 Task: In the  document Harrypotter.html Use the tool word Count 'and display word count while typing' Create the translated copy of the document in  'German' Change notification to  None
Action: Mouse moved to (215, 79)
Screenshot: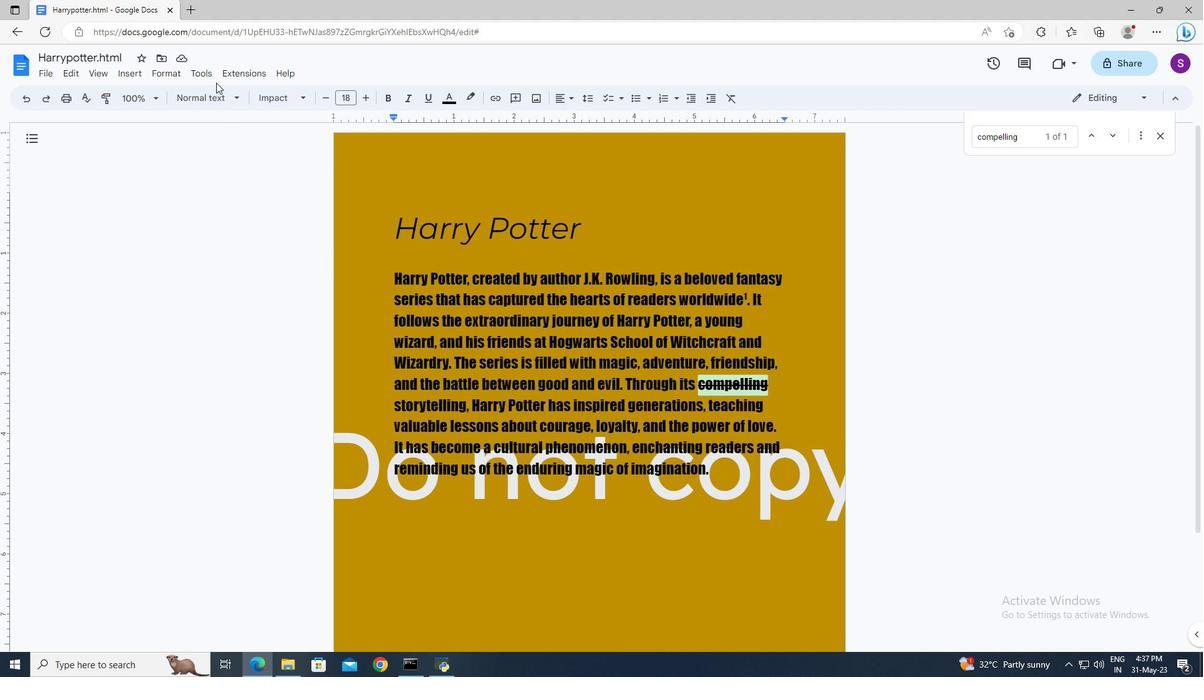 
Action: Mouse pressed left at (215, 79)
Screenshot: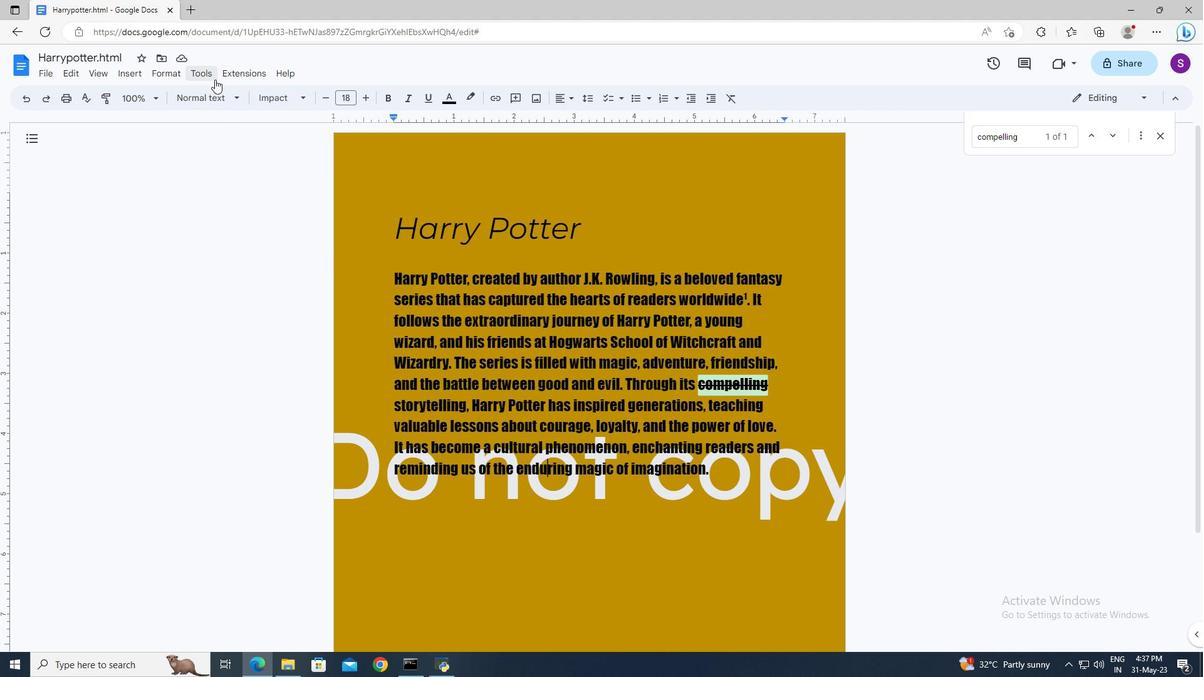 
Action: Mouse moved to (373, 115)
Screenshot: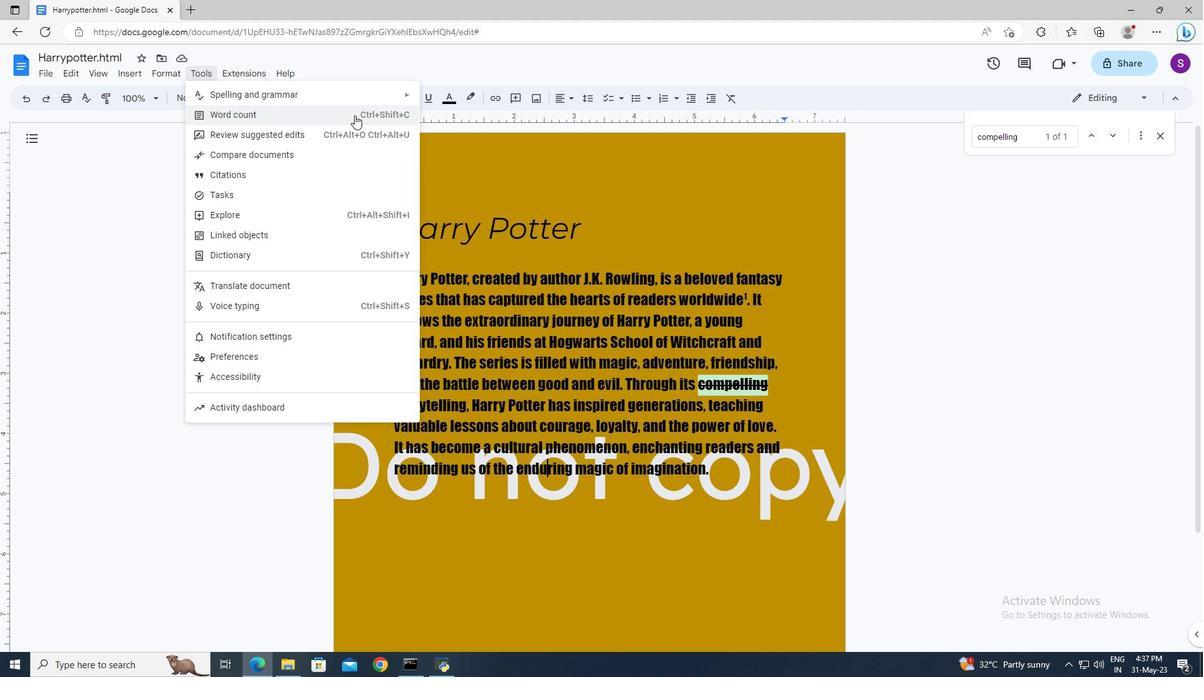 
Action: Mouse pressed left at (373, 115)
Screenshot: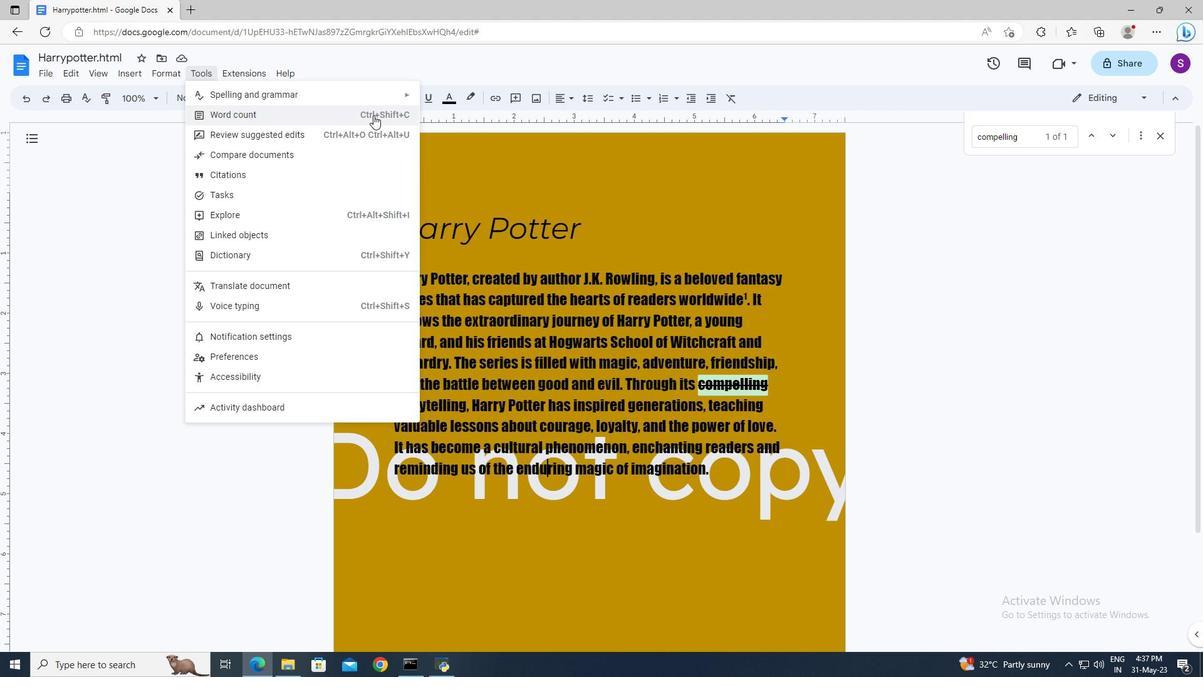 
Action: Mouse moved to (526, 405)
Screenshot: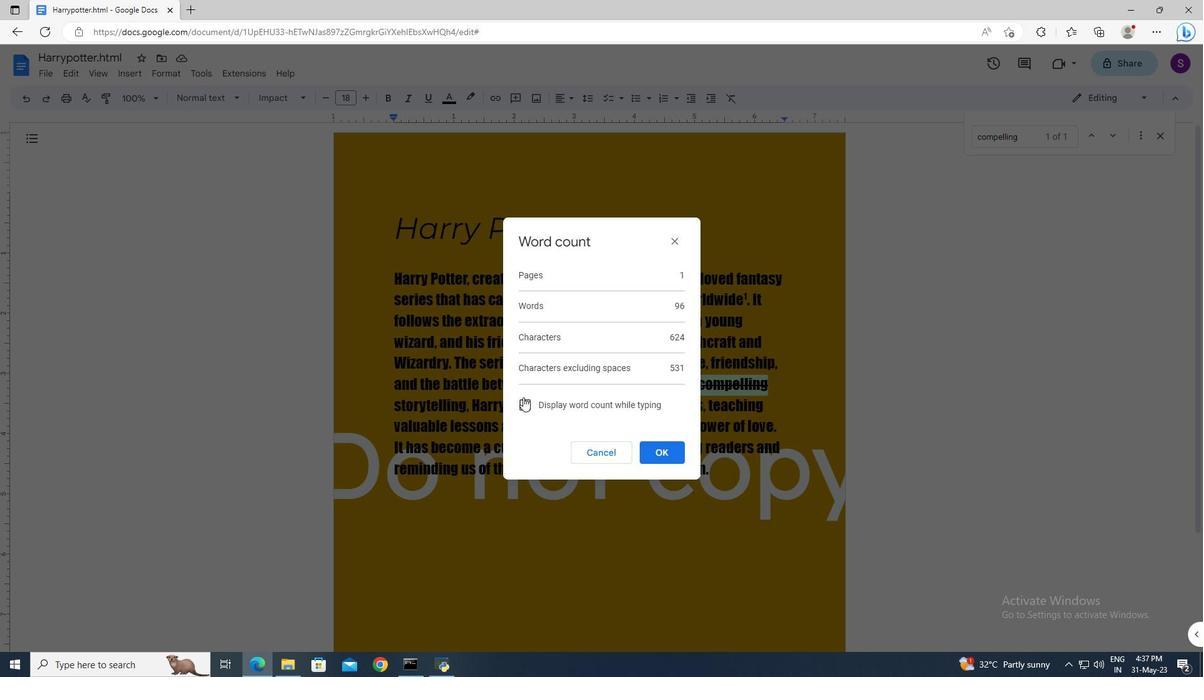 
Action: Mouse pressed left at (526, 405)
Screenshot: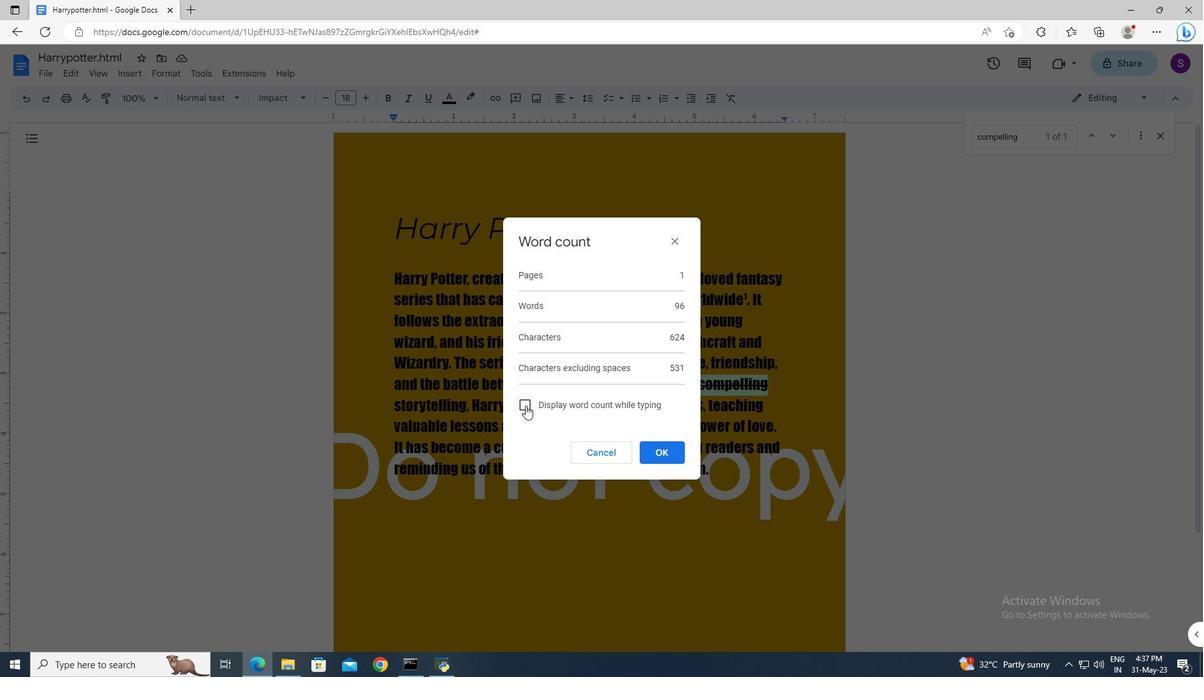 
Action: Mouse moved to (645, 452)
Screenshot: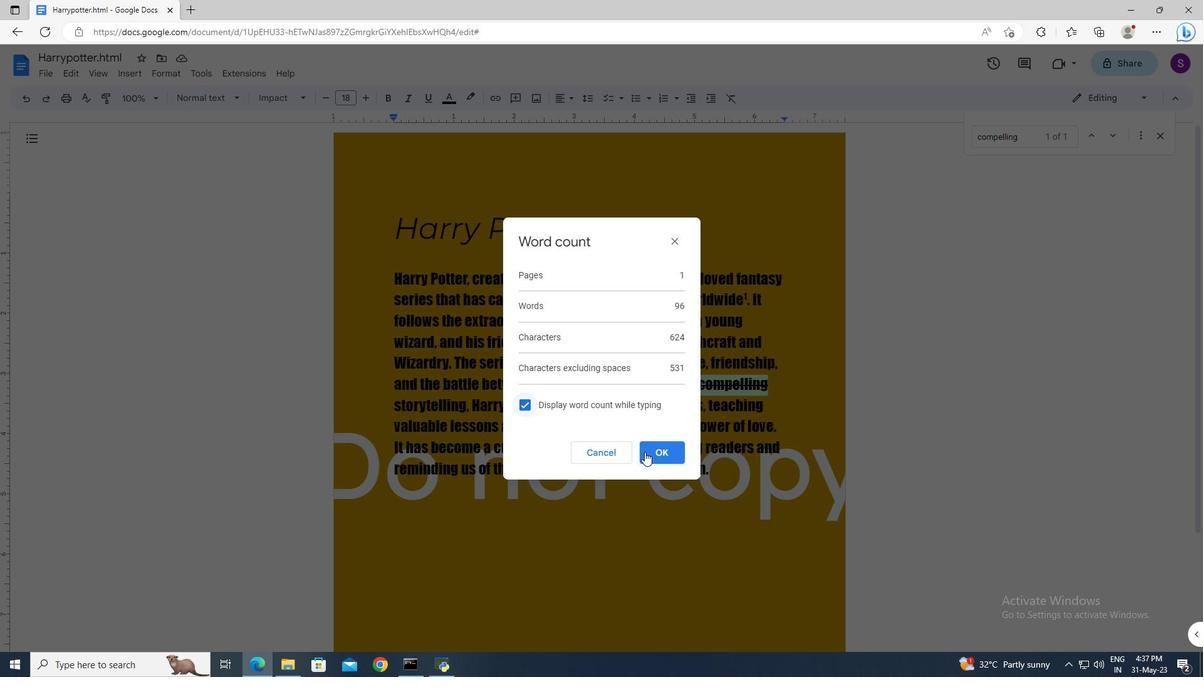 
Action: Mouse pressed left at (645, 452)
Screenshot: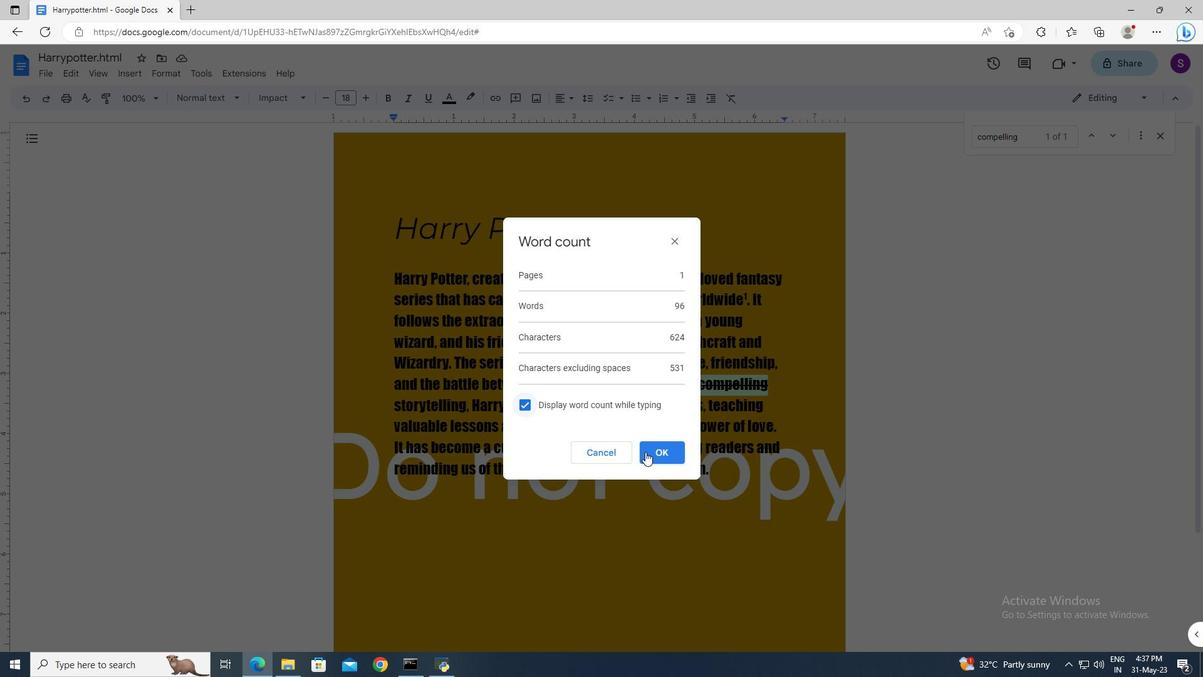 
Action: Mouse moved to (215, 69)
Screenshot: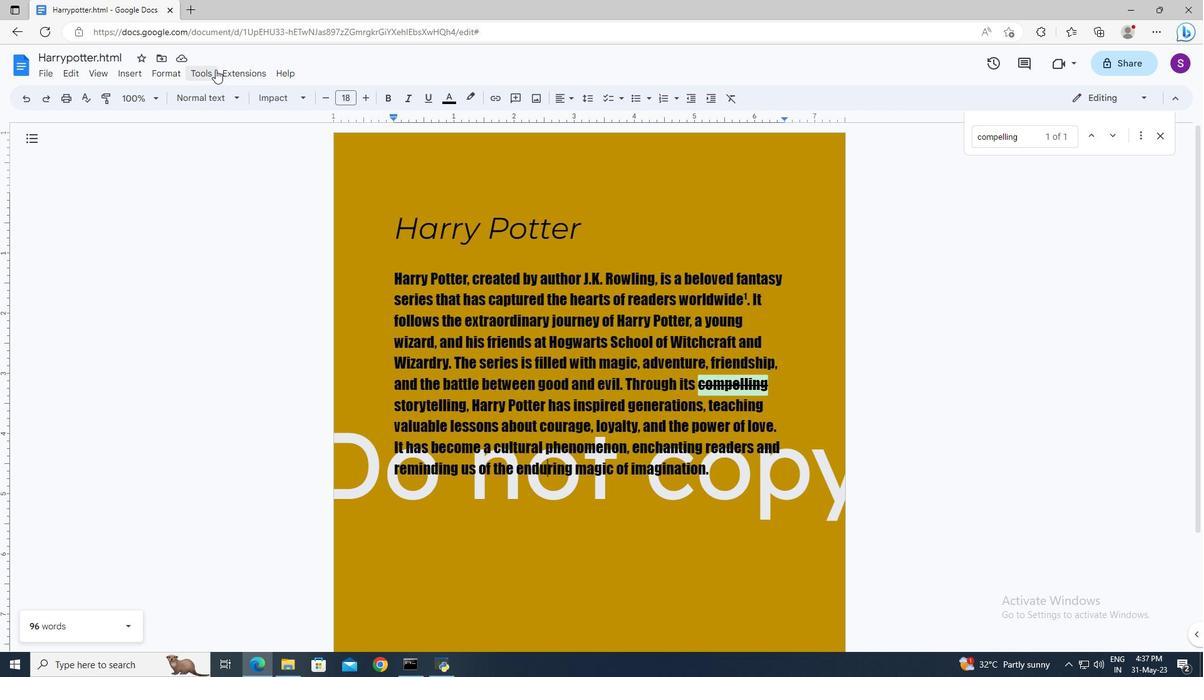 
Action: Mouse pressed left at (215, 69)
Screenshot: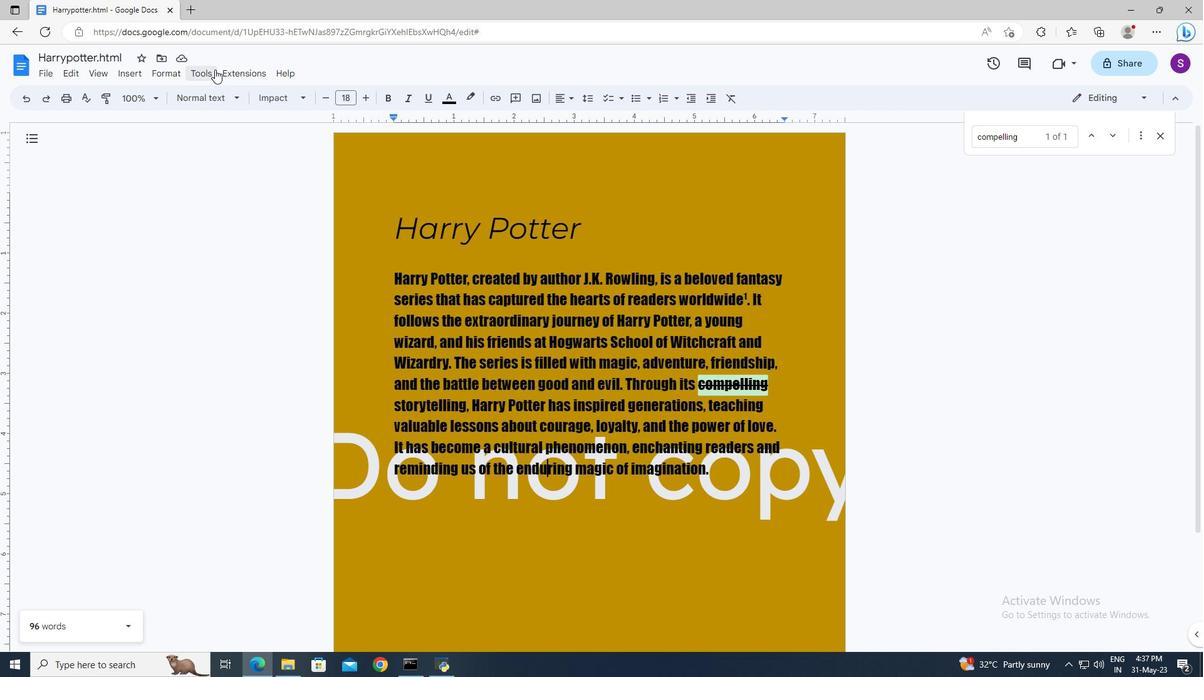 
Action: Mouse moved to (249, 288)
Screenshot: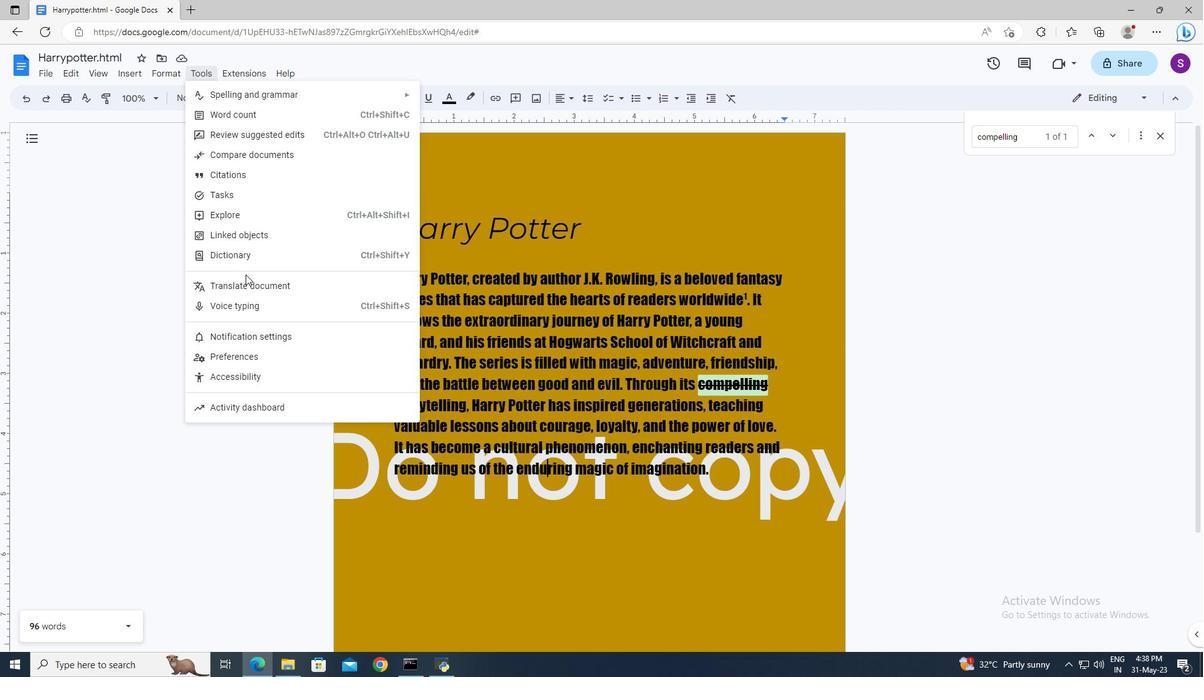 
Action: Mouse pressed left at (249, 288)
Screenshot: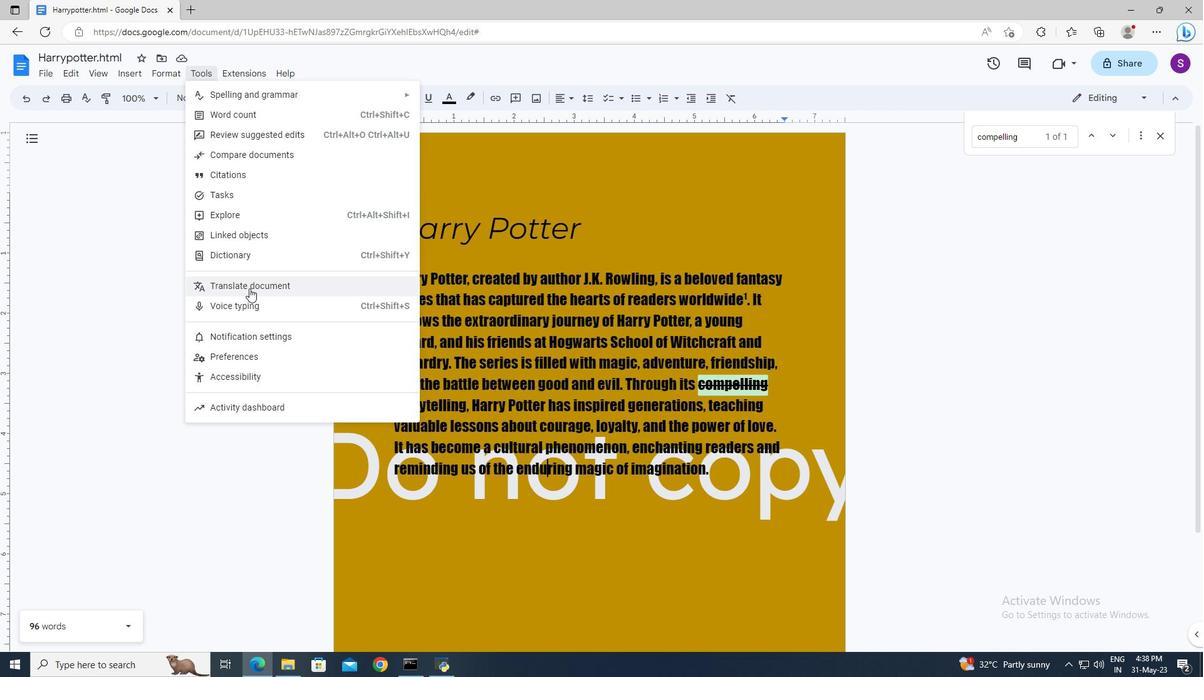 
Action: Mouse moved to (507, 373)
Screenshot: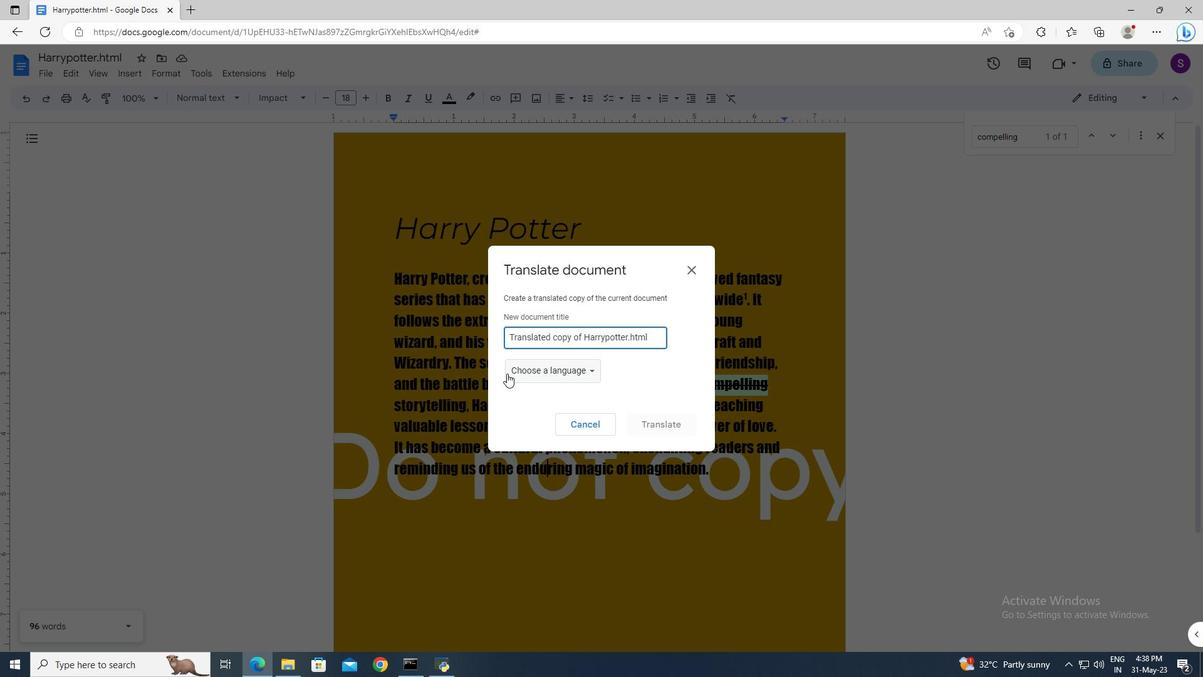 
Action: Mouse pressed left at (507, 373)
Screenshot: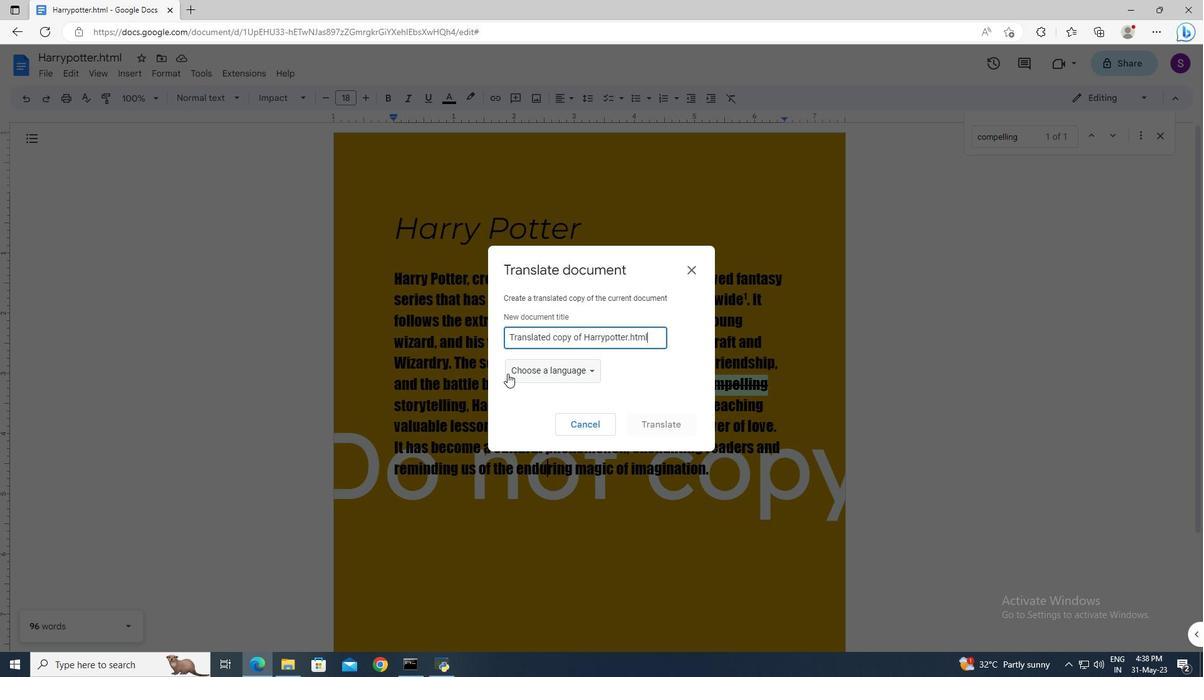 
Action: Mouse moved to (521, 499)
Screenshot: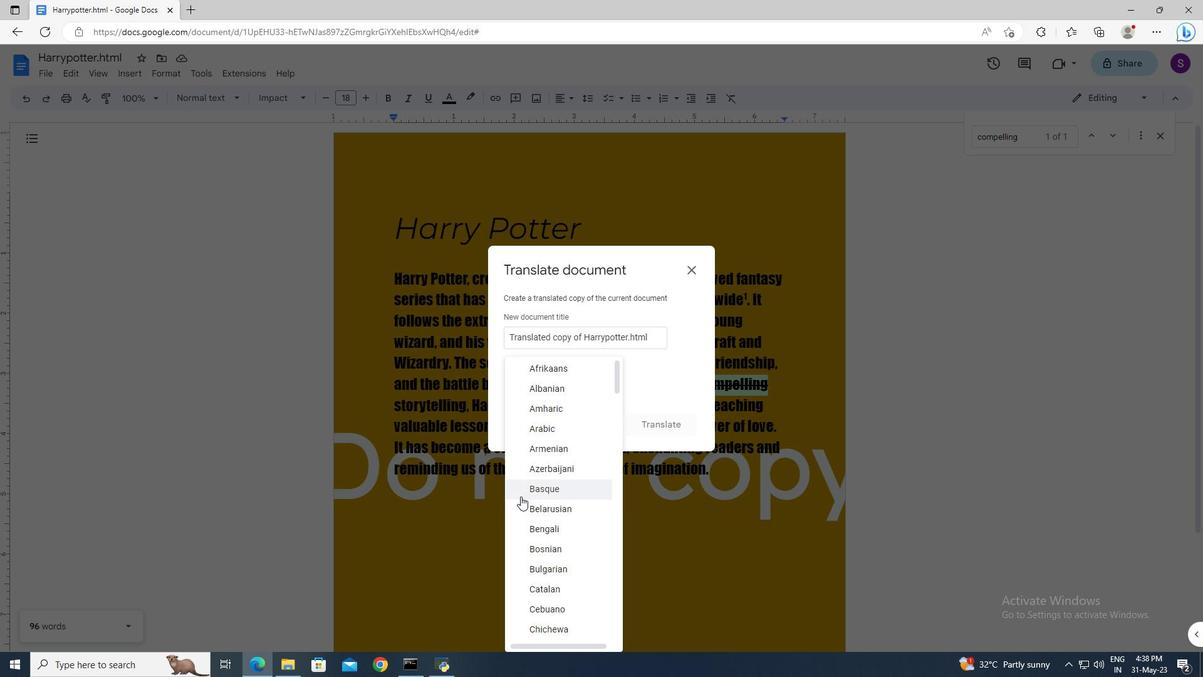 
Action: Mouse scrolled (521, 498) with delta (0, 0)
Screenshot: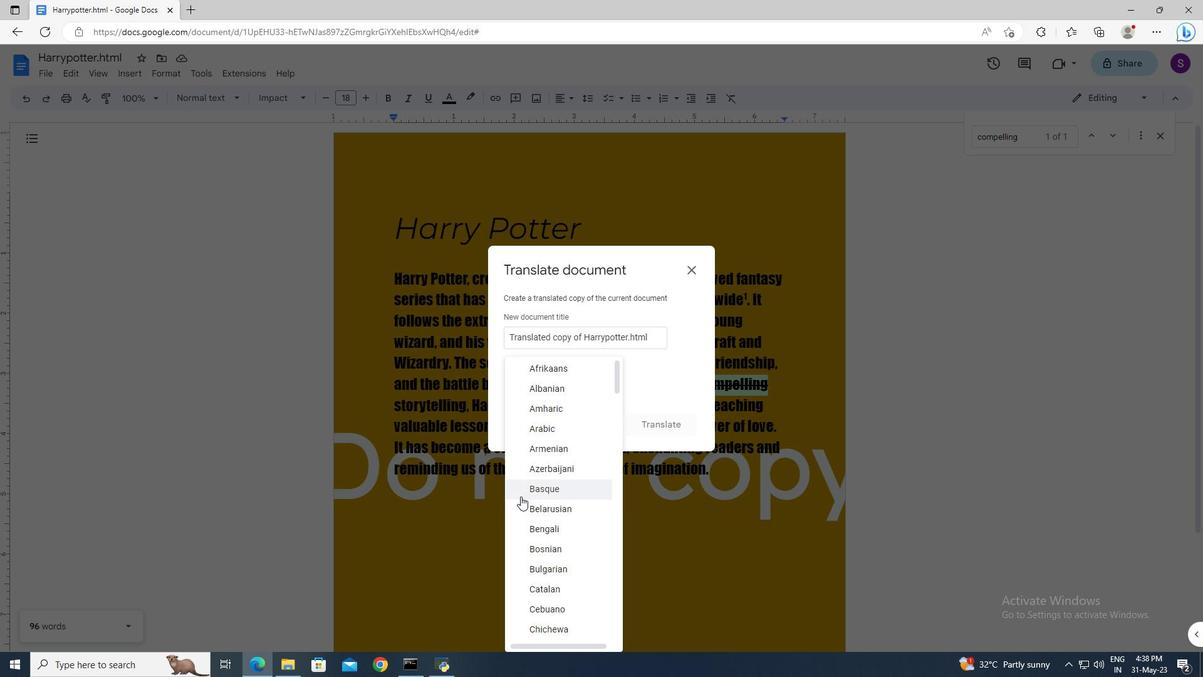 
Action: Mouse moved to (521, 499)
Screenshot: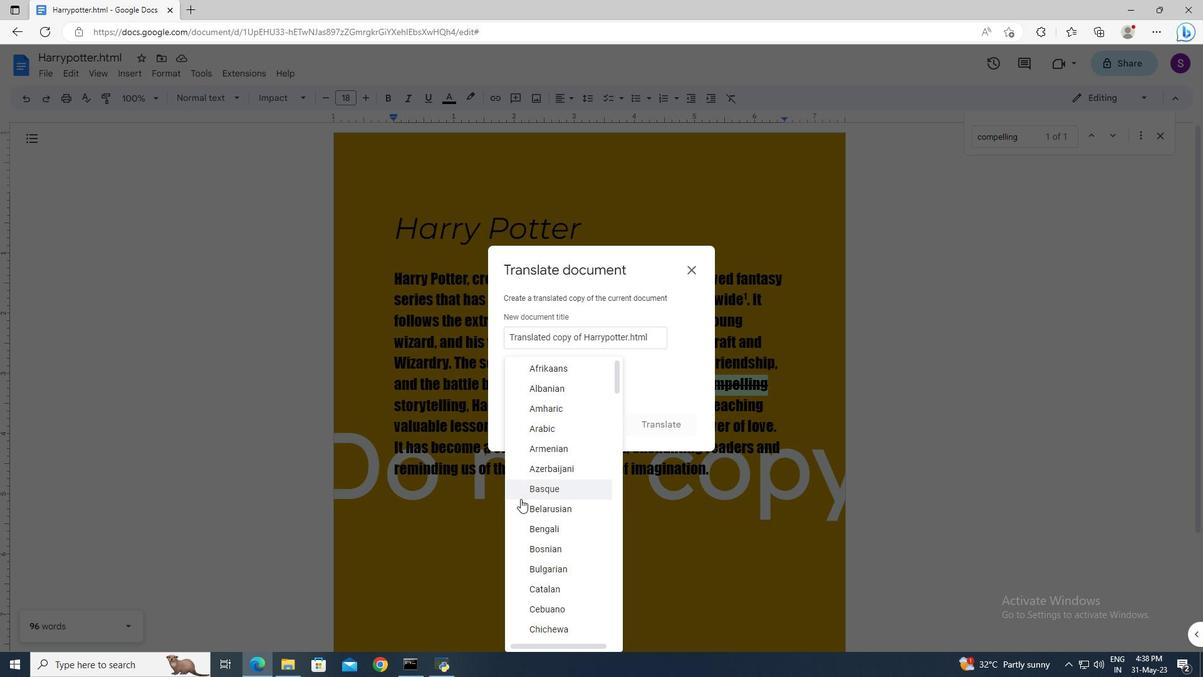 
Action: Mouse scrolled (521, 500) with delta (0, 0)
Screenshot: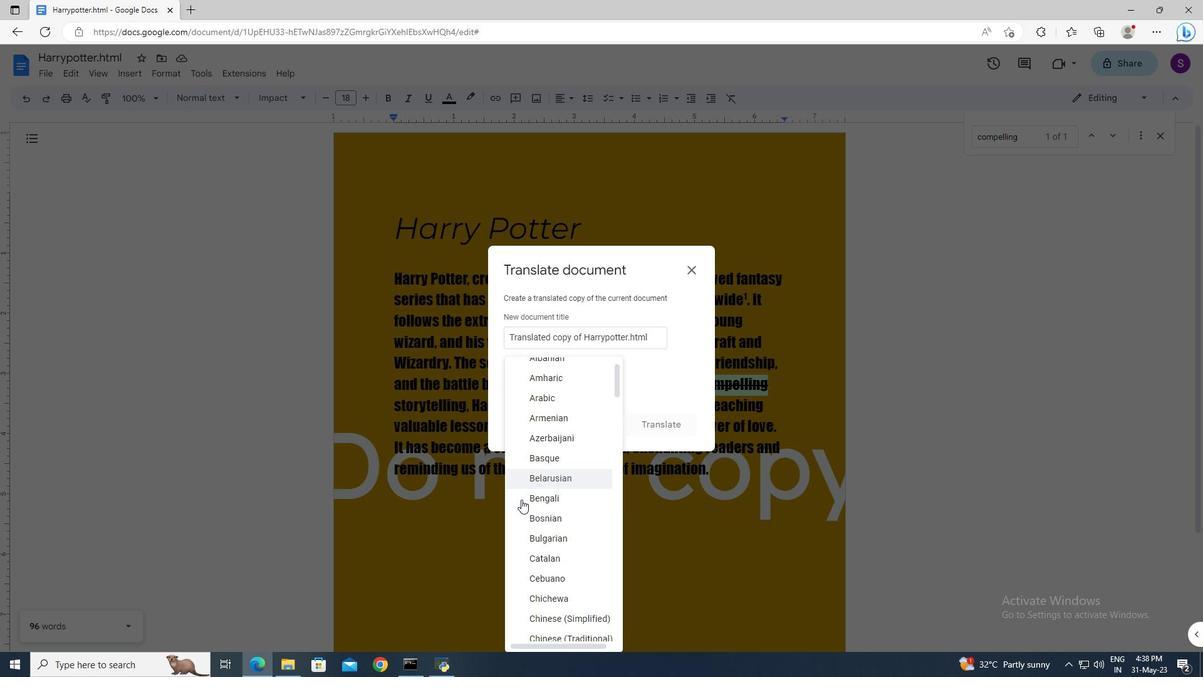 
Action: Mouse scrolled (521, 499) with delta (0, 0)
Screenshot: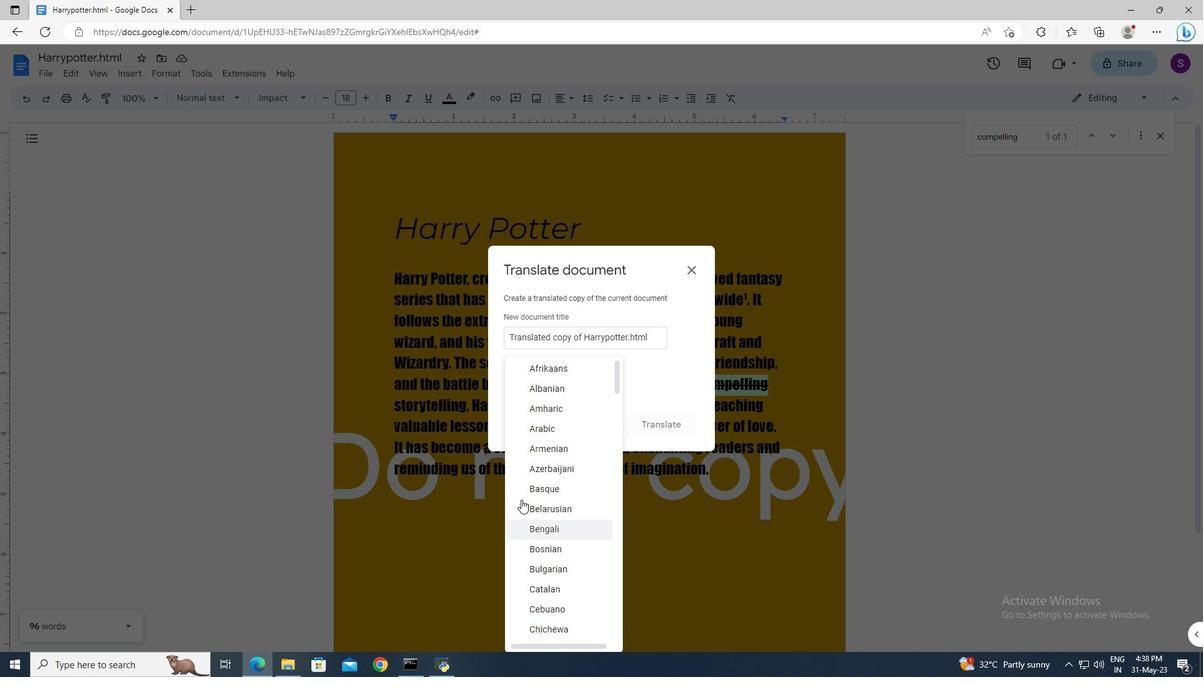 
Action: Mouse scrolled (521, 499) with delta (0, 0)
Screenshot: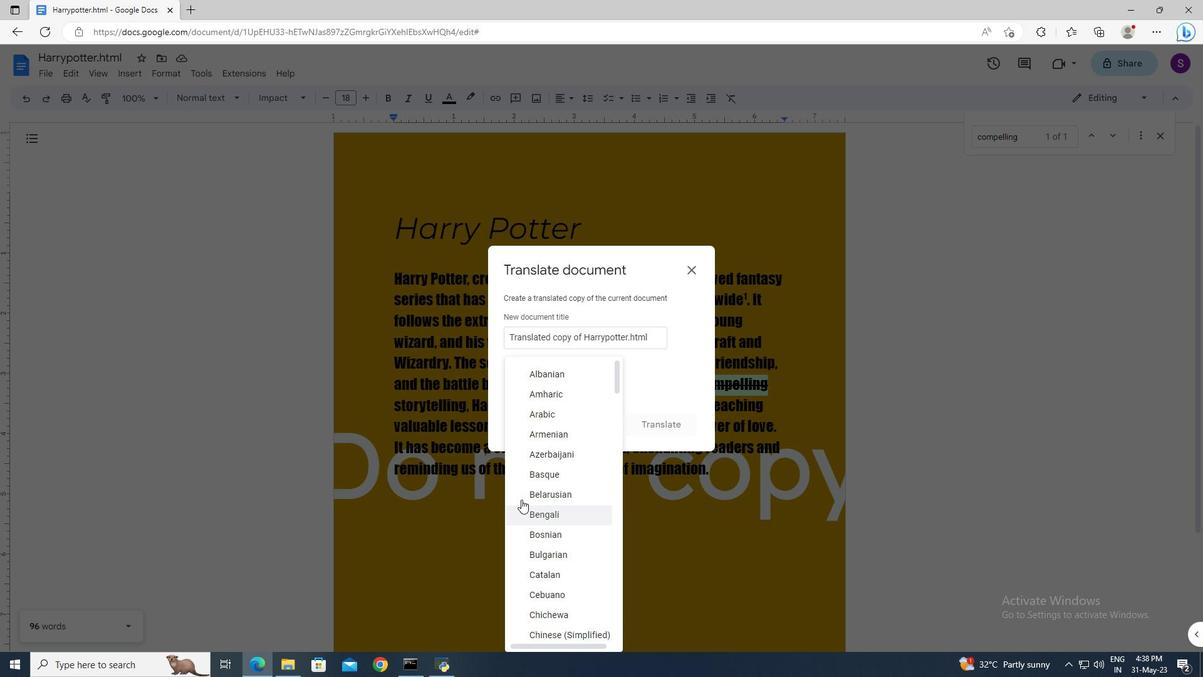 
Action: Mouse scrolled (521, 499) with delta (0, 0)
Screenshot: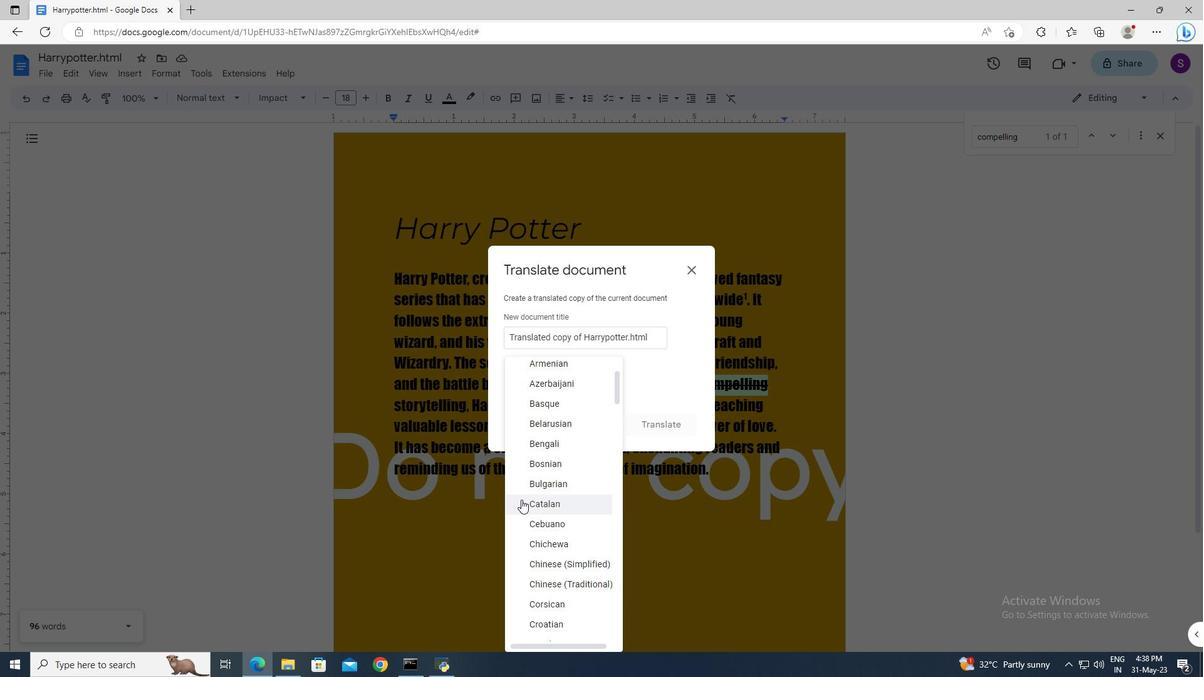 
Action: Mouse scrolled (521, 499) with delta (0, 0)
Screenshot: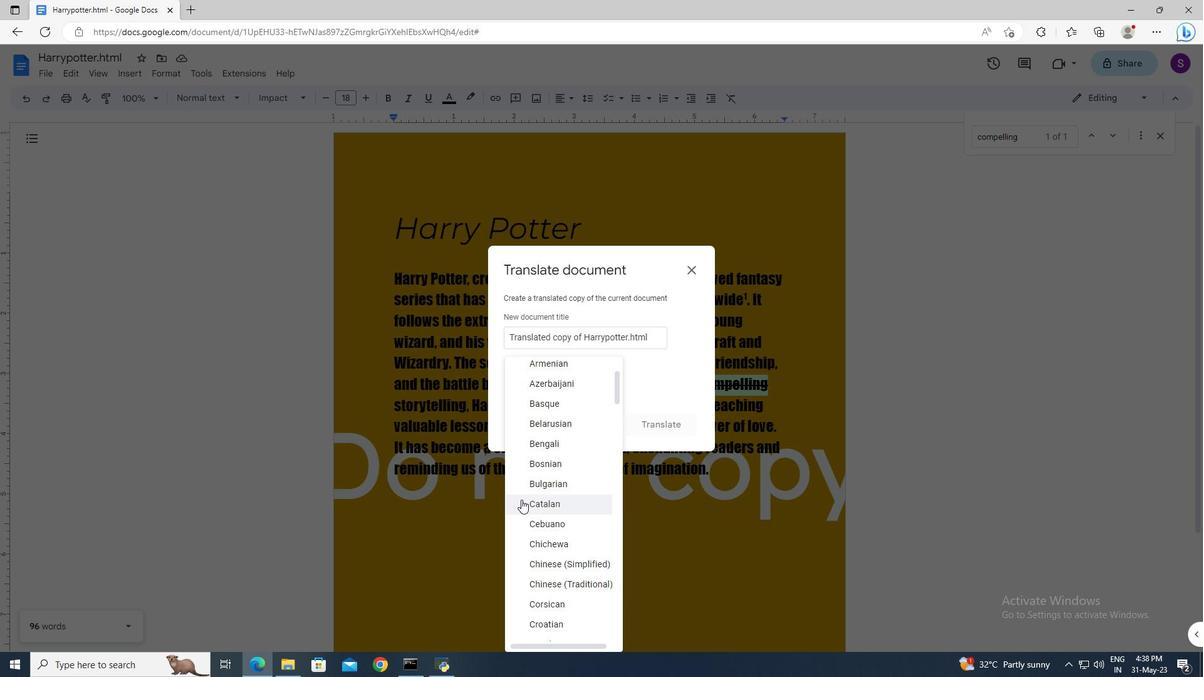 
Action: Mouse scrolled (521, 499) with delta (0, 0)
Screenshot: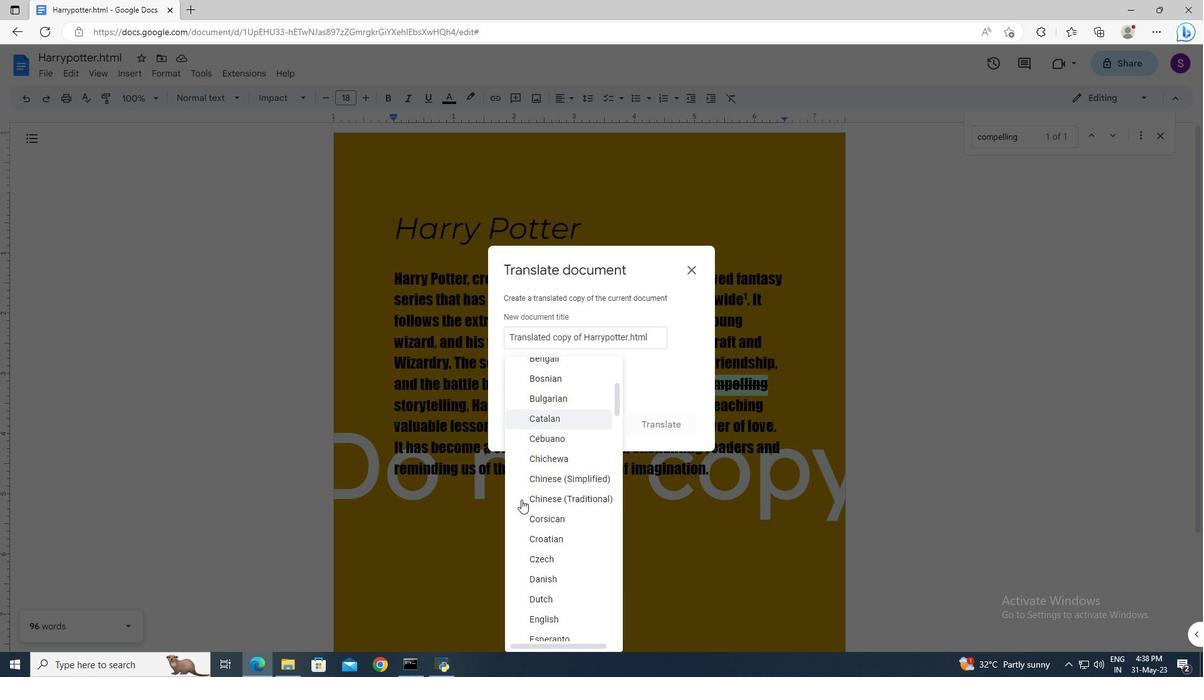 
Action: Mouse scrolled (521, 499) with delta (0, 0)
Screenshot: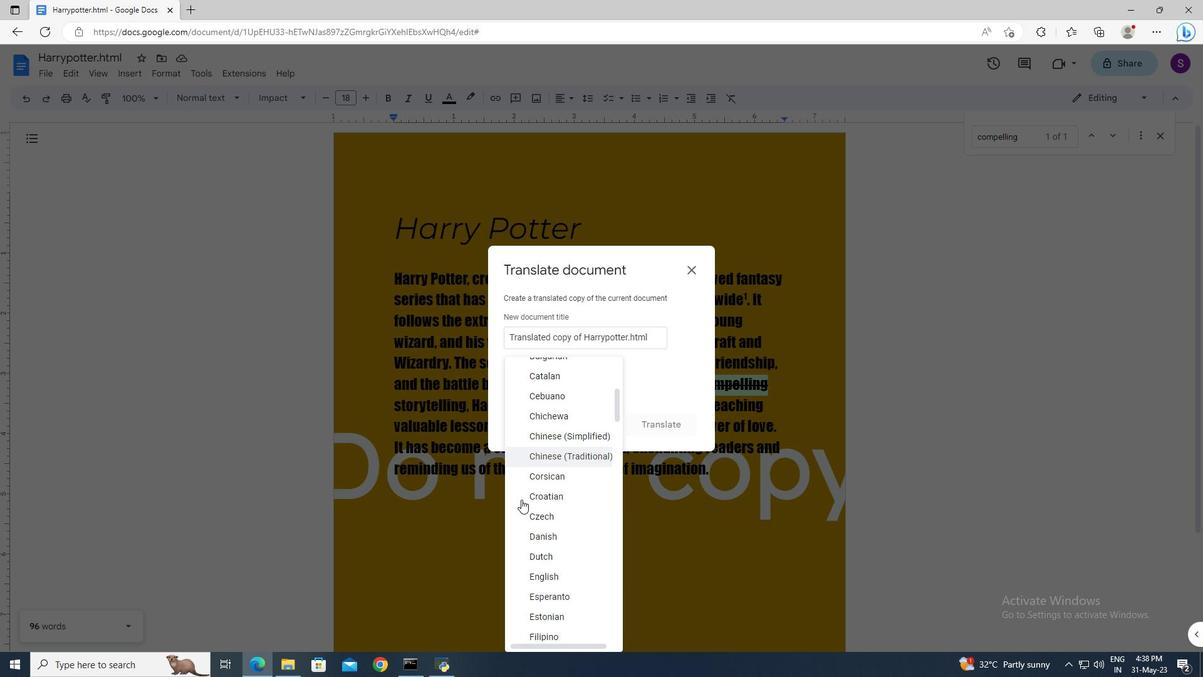 
Action: Mouse scrolled (521, 499) with delta (0, 0)
Screenshot: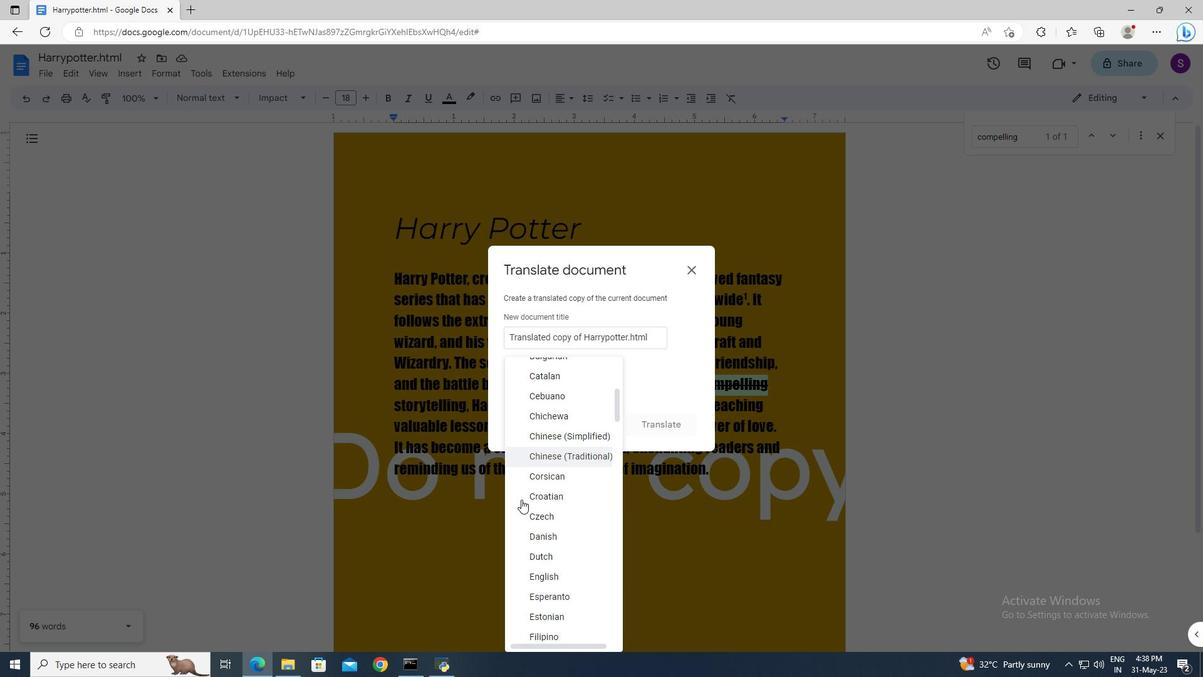 
Action: Mouse scrolled (521, 499) with delta (0, 0)
Screenshot: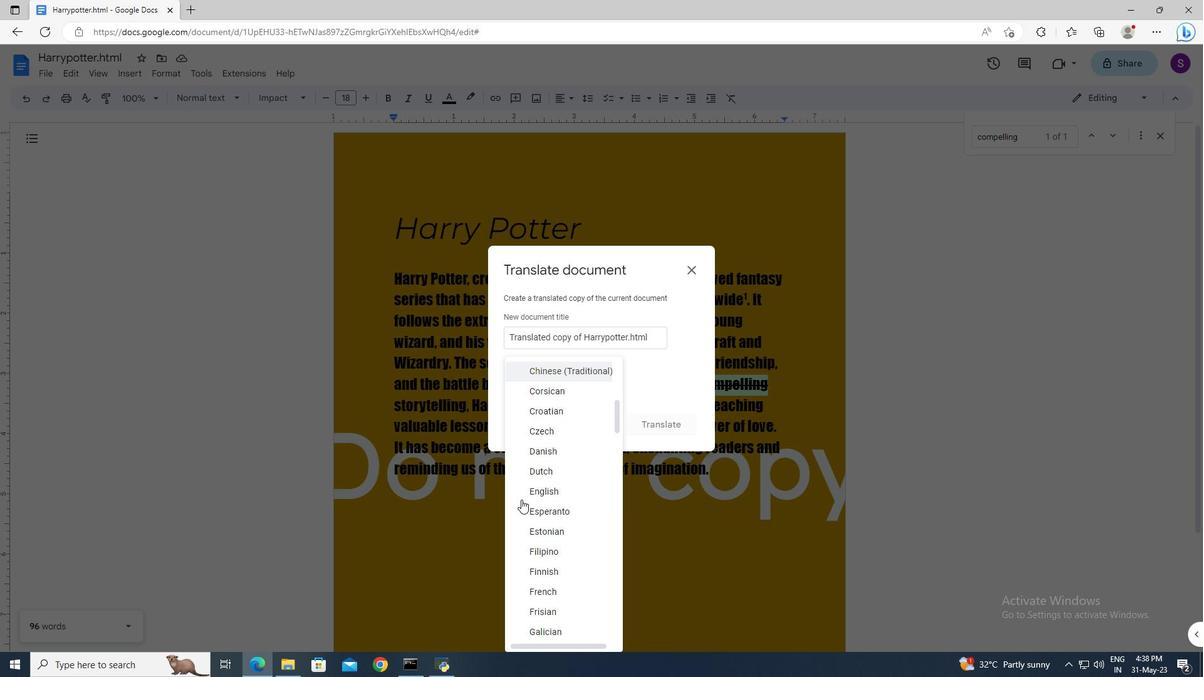 
Action: Mouse scrolled (521, 499) with delta (0, 0)
Screenshot: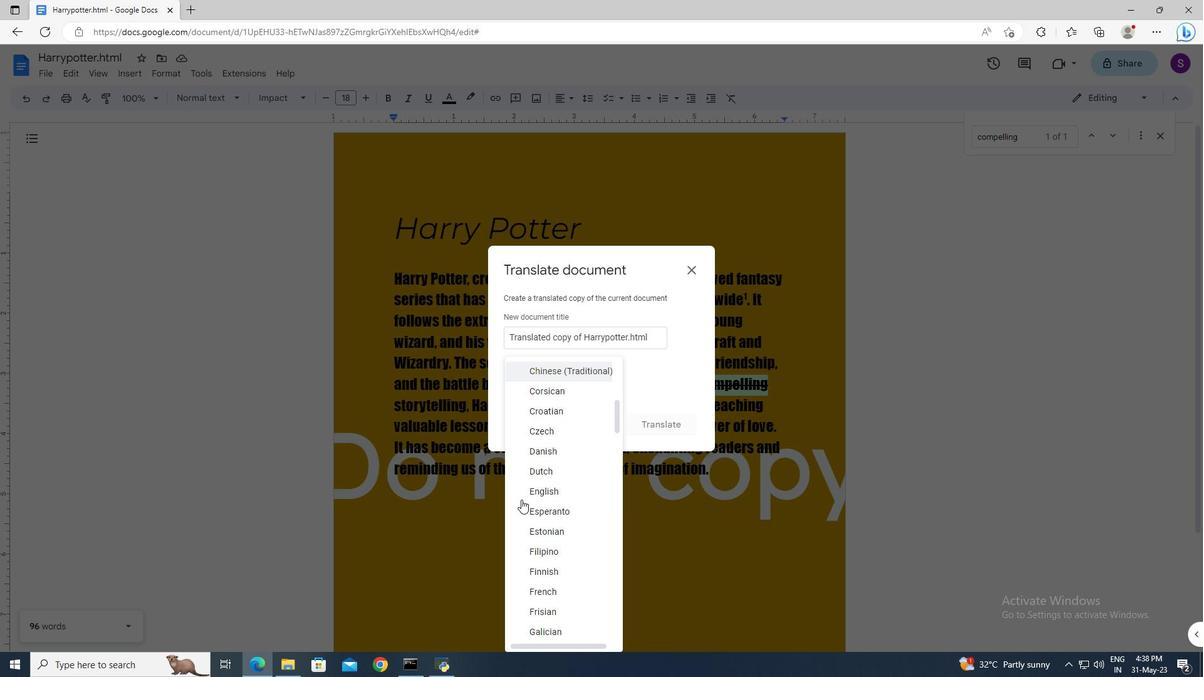 
Action: Mouse scrolled (521, 499) with delta (0, 0)
Screenshot: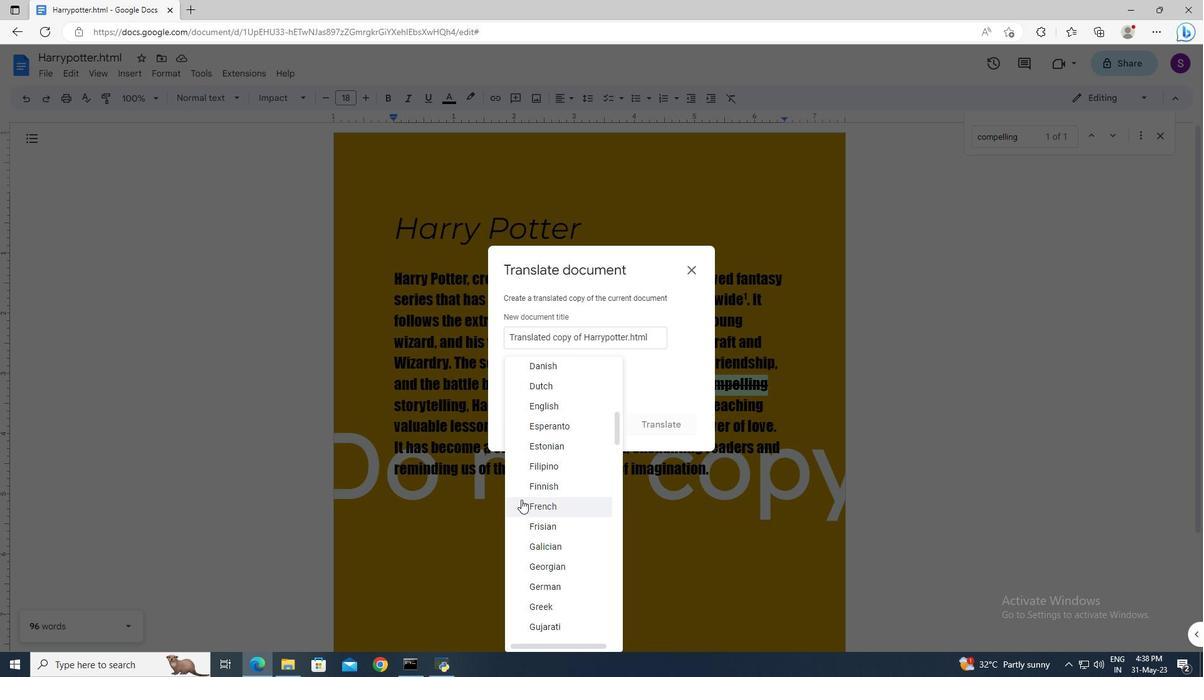 
Action: Mouse moved to (536, 544)
Screenshot: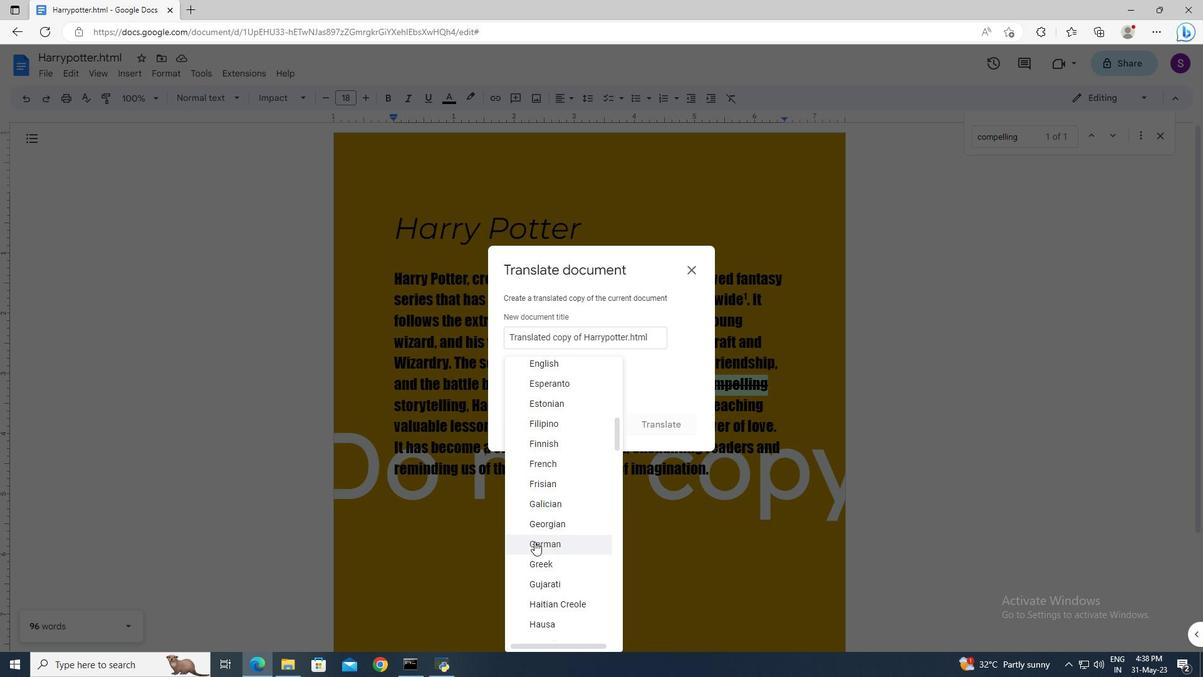 
Action: Mouse pressed left at (536, 544)
Screenshot: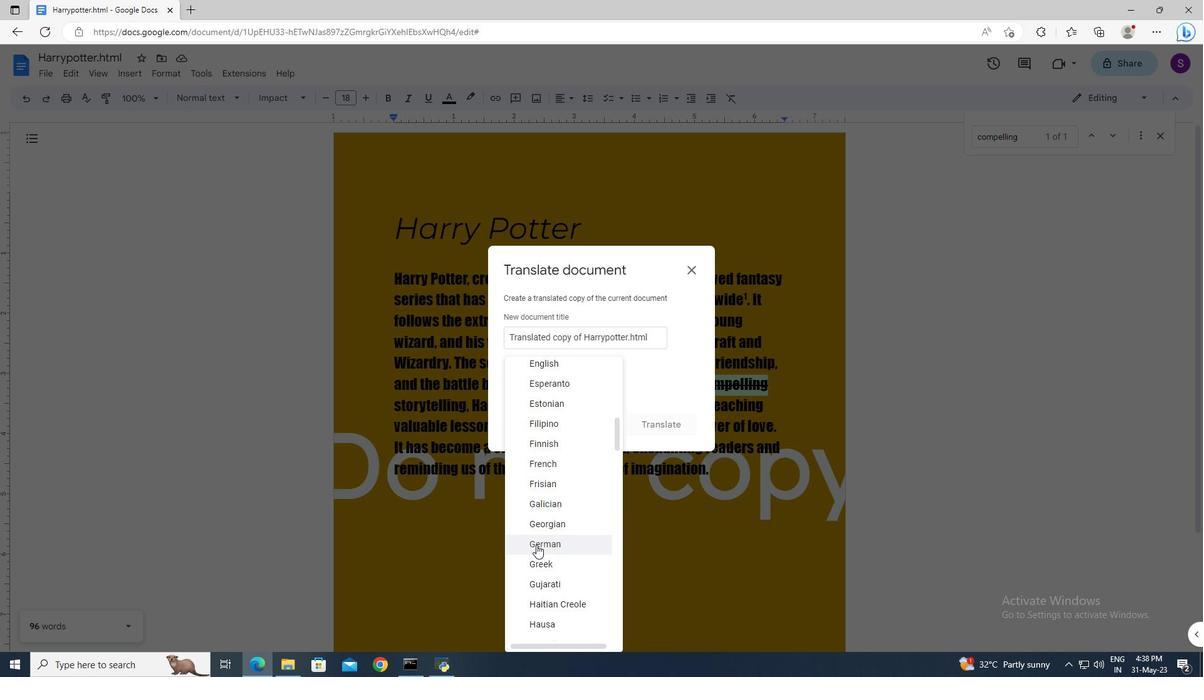 
Action: Mouse moved to (663, 428)
Screenshot: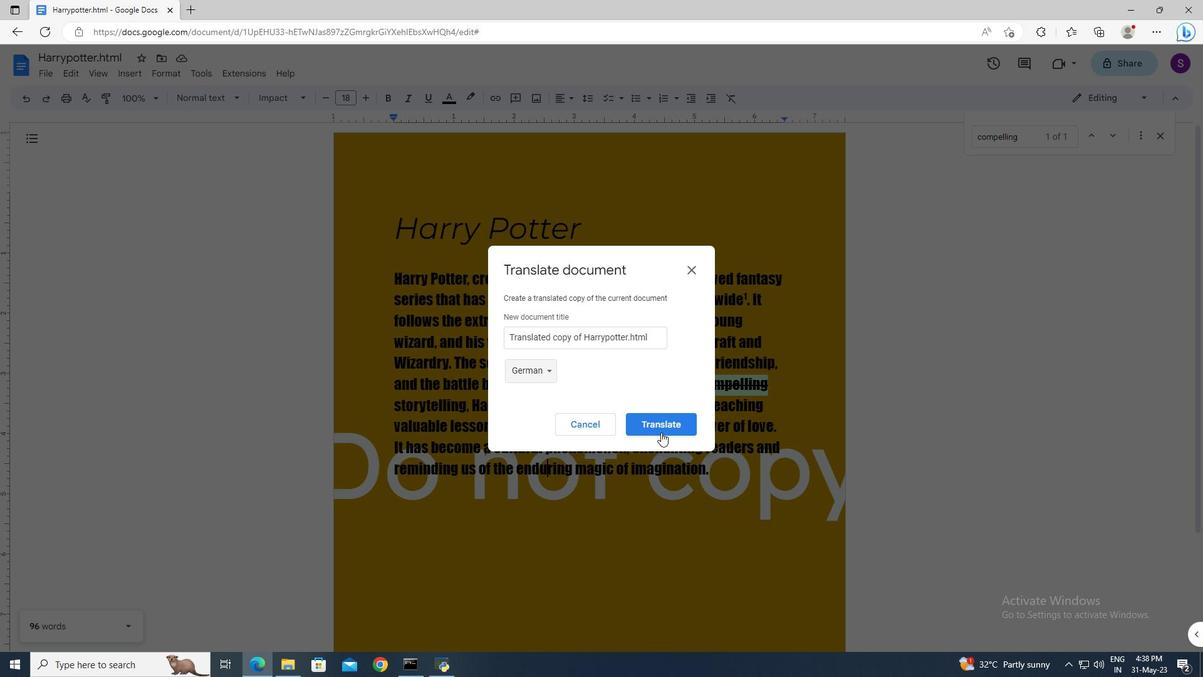 
Action: Mouse pressed left at (663, 428)
Screenshot: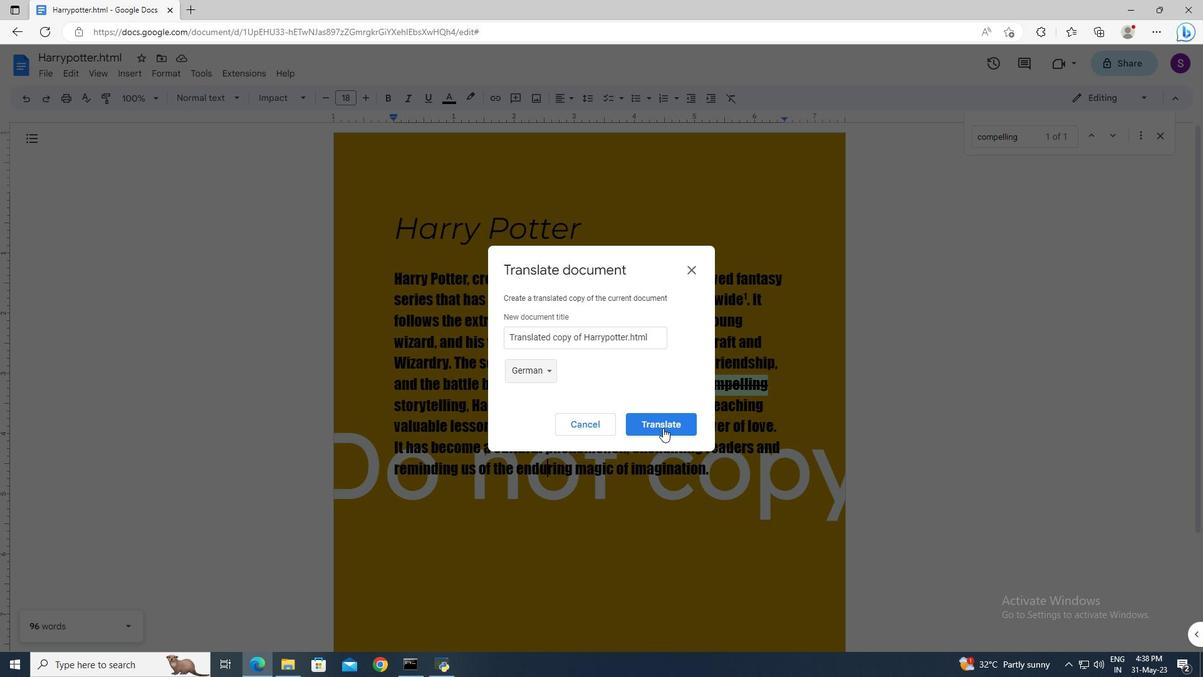 
Action: Mouse moved to (163, 0)
Screenshot: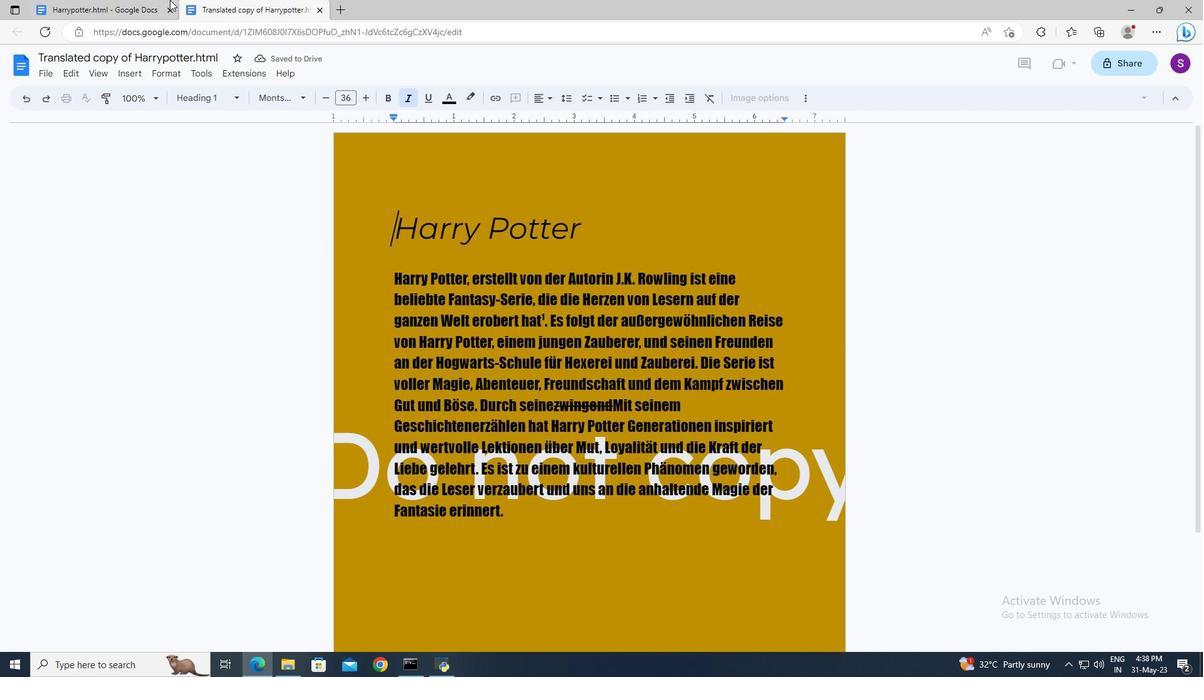 
Action: Mouse pressed left at (163, 0)
Screenshot: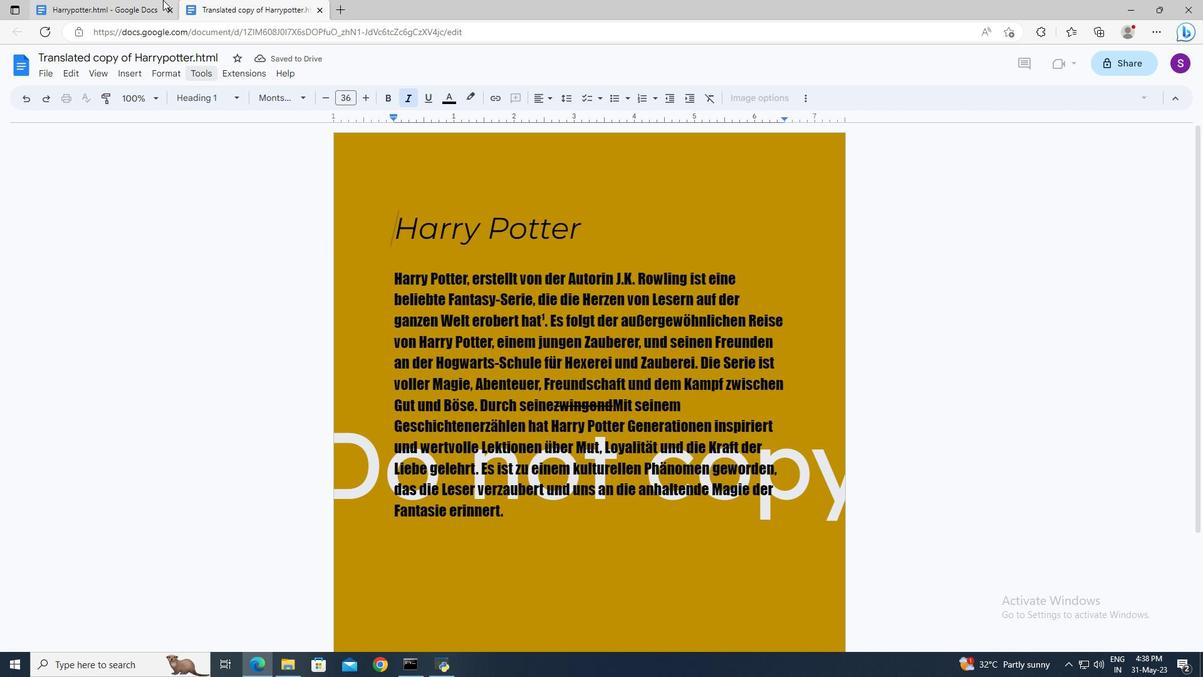 
Action: Mouse moved to (205, 69)
Screenshot: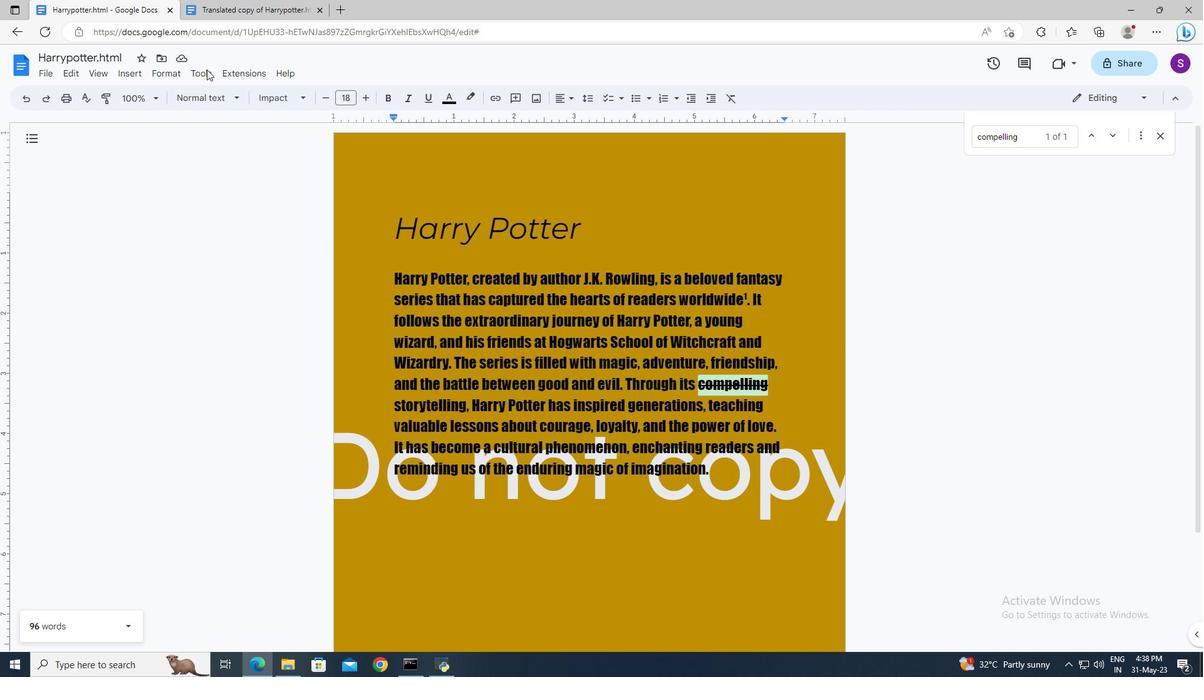 
Action: Mouse pressed left at (205, 69)
Screenshot: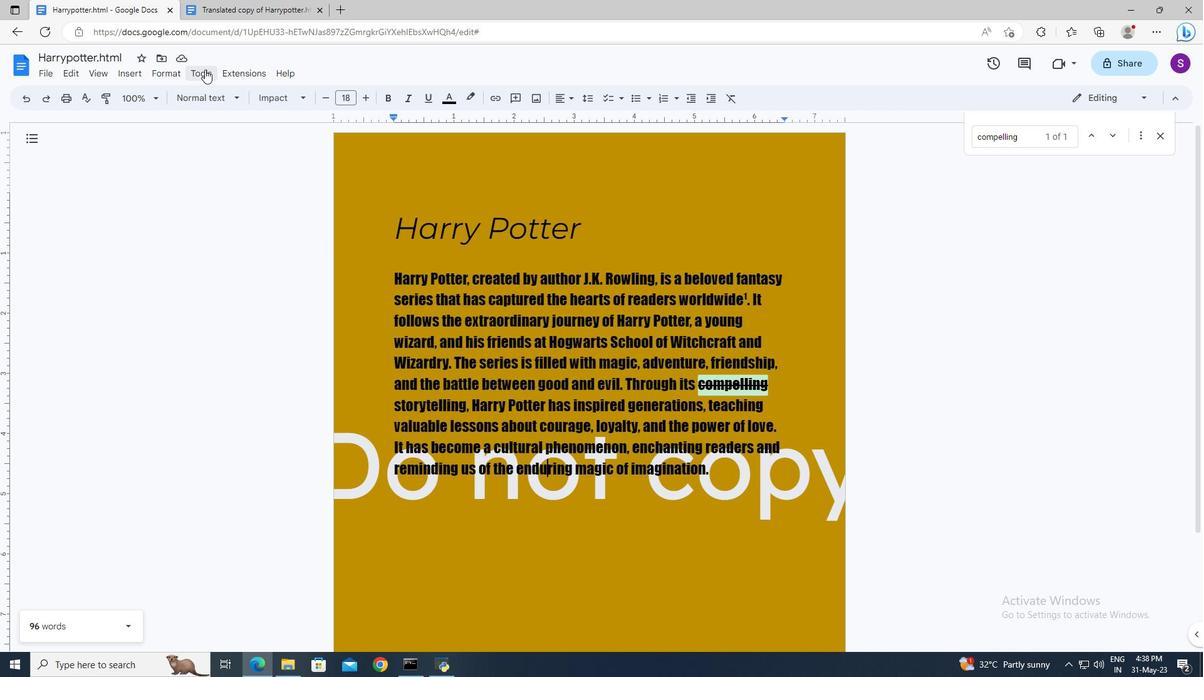 
Action: Mouse moved to (237, 329)
Screenshot: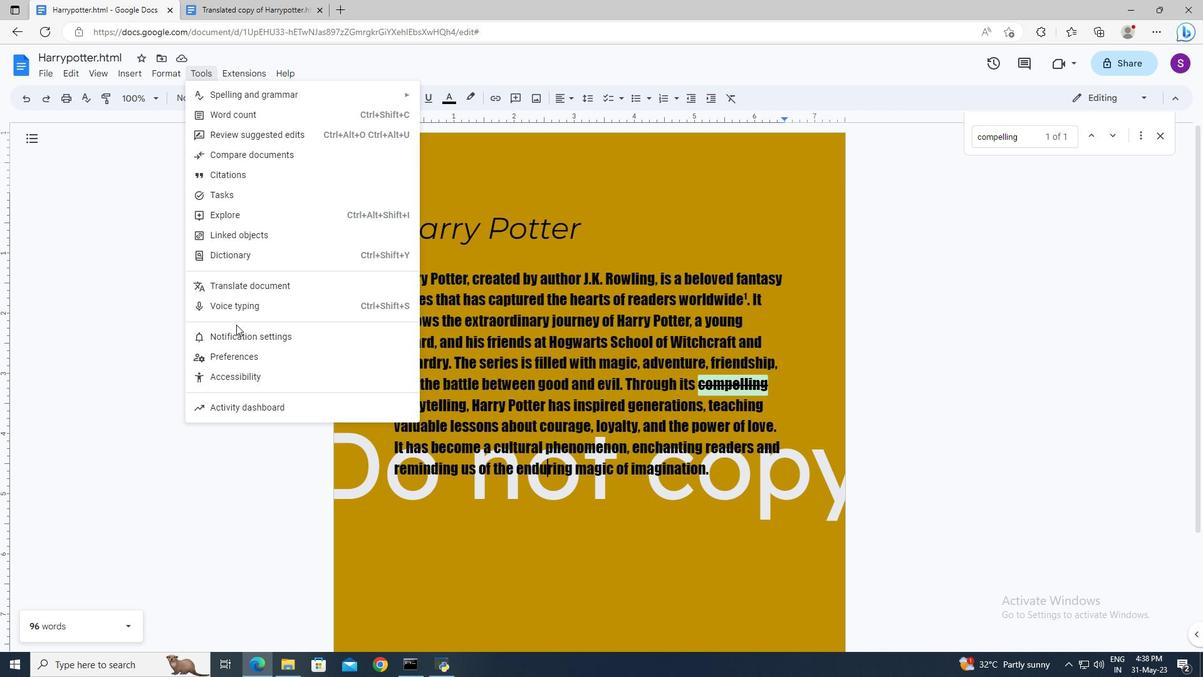 
Action: Mouse pressed left at (237, 329)
Screenshot: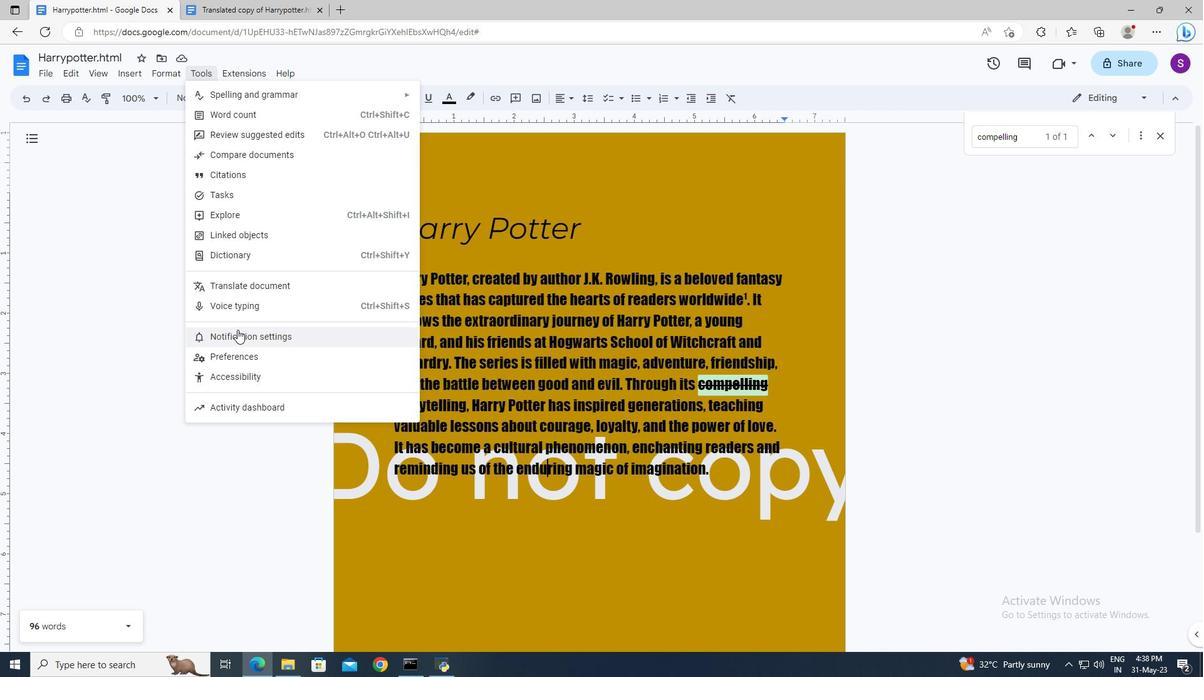 
Action: Mouse moved to (508, 337)
Screenshot: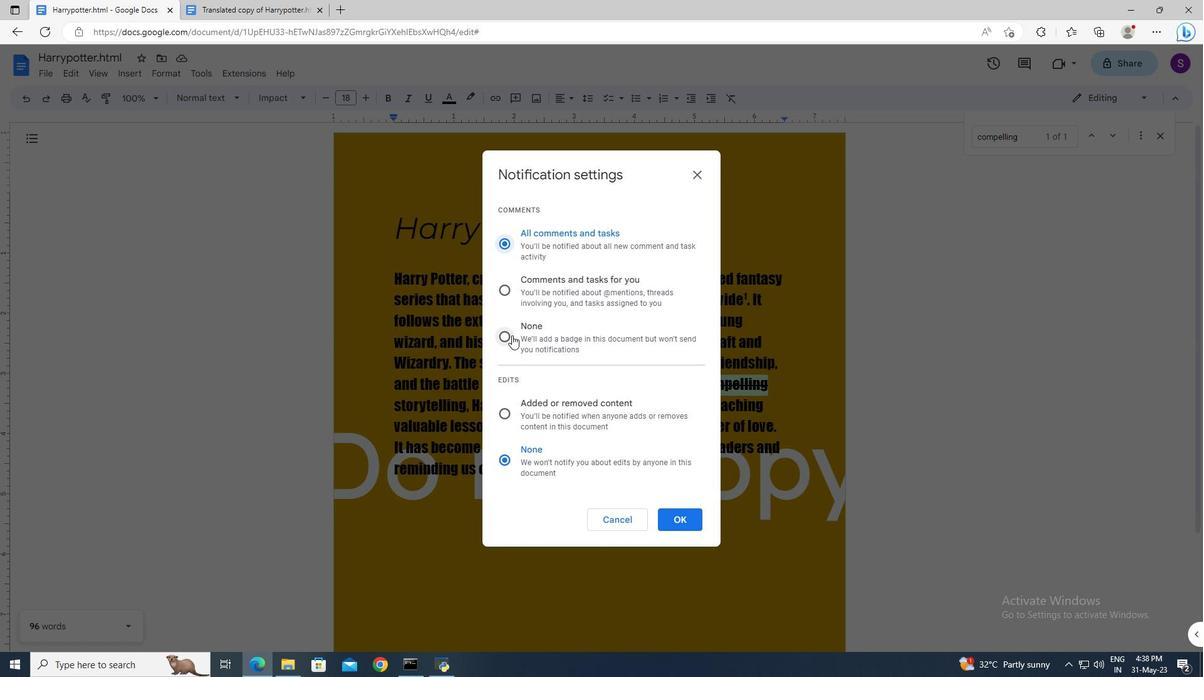 
Action: Mouse pressed left at (508, 337)
Screenshot: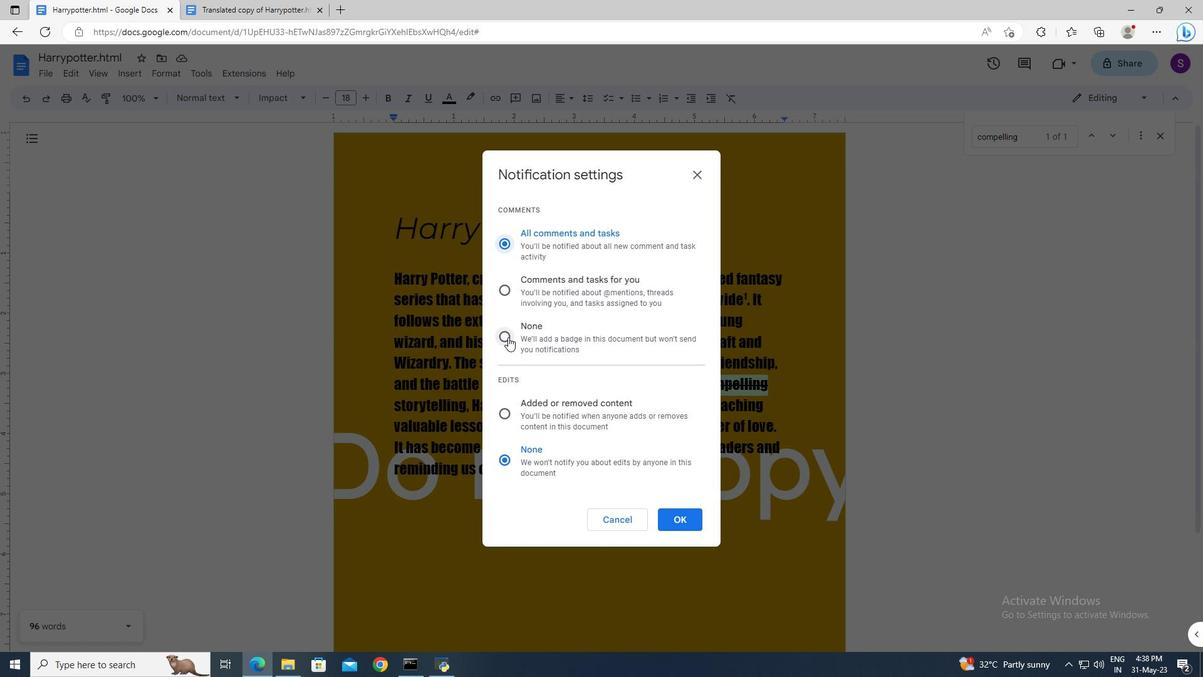 
Action: Mouse moved to (669, 519)
Screenshot: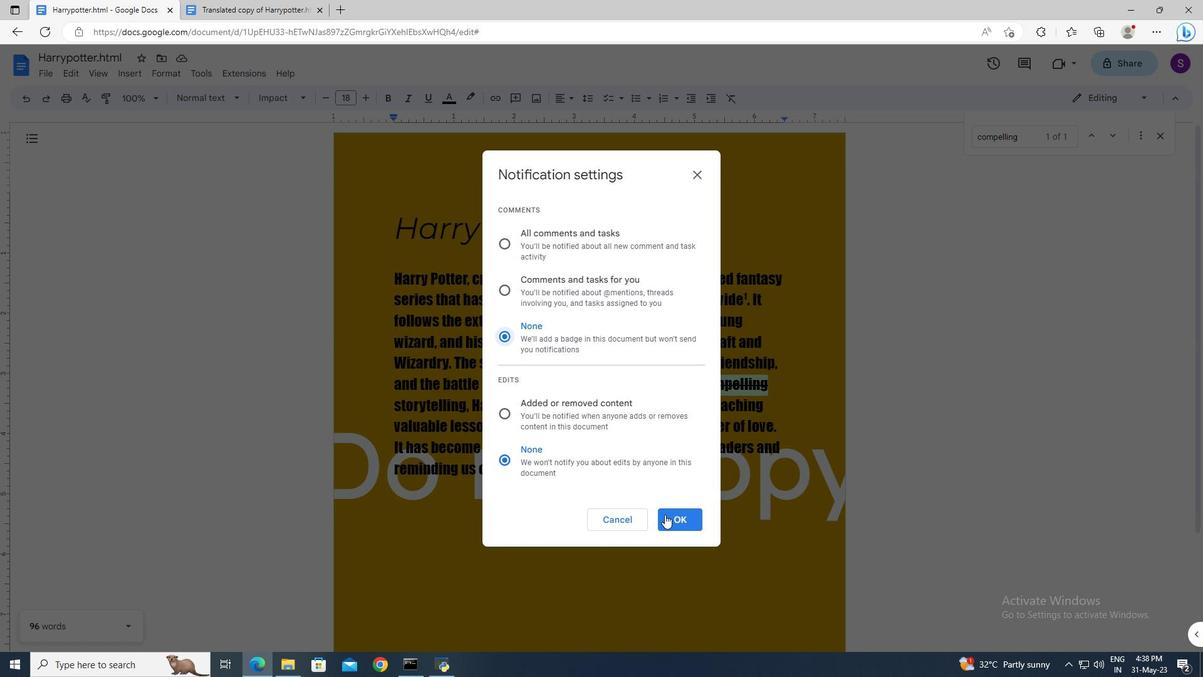 
Action: Mouse pressed left at (669, 519)
Screenshot: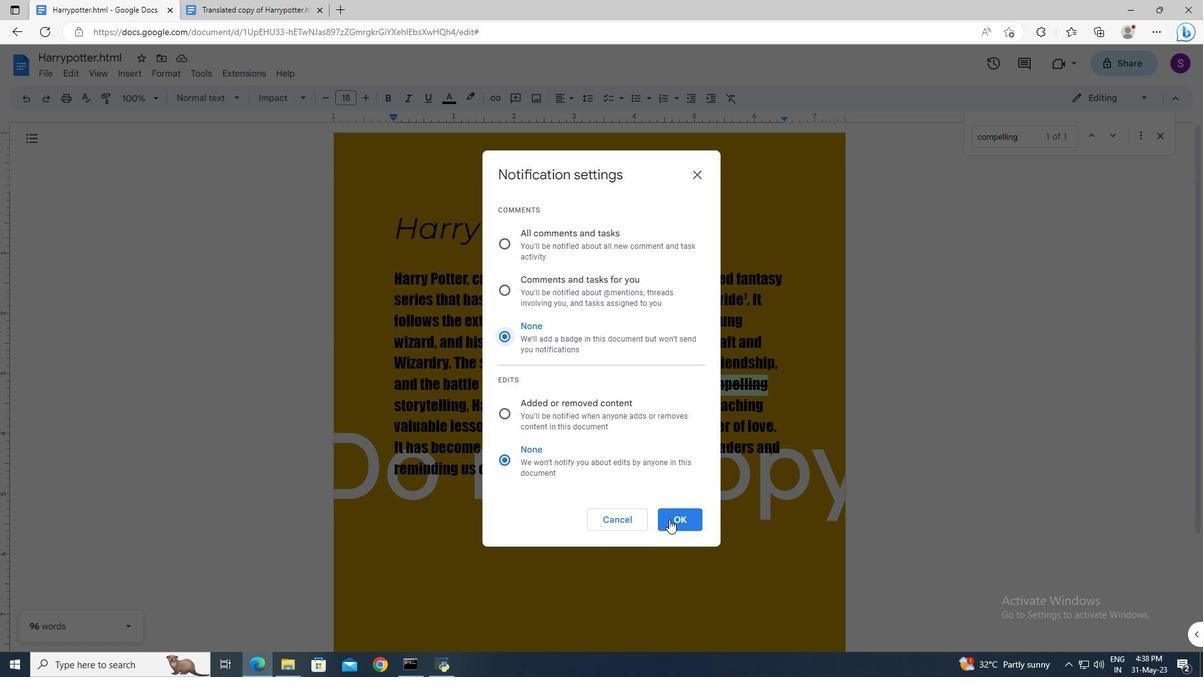 
